 Task: Schedule a parenting workshop for next Wednesday at 7:00 PM.
Action: Mouse moved to (99, 245)
Screenshot: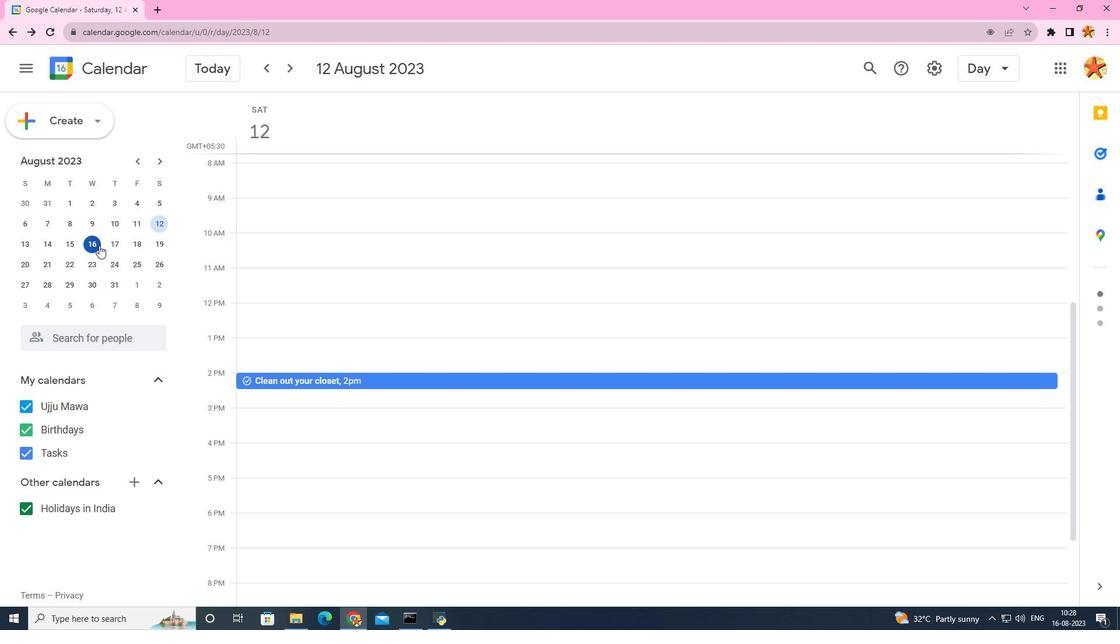 
Action: Mouse pressed left at (99, 245)
Screenshot: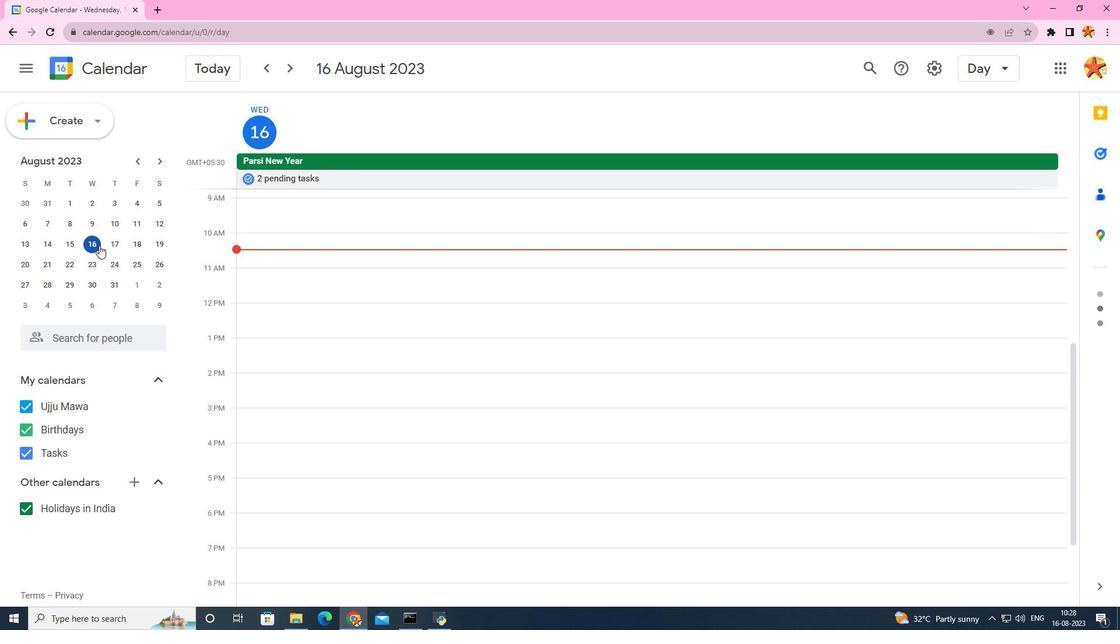 
Action: Mouse moved to (254, 575)
Screenshot: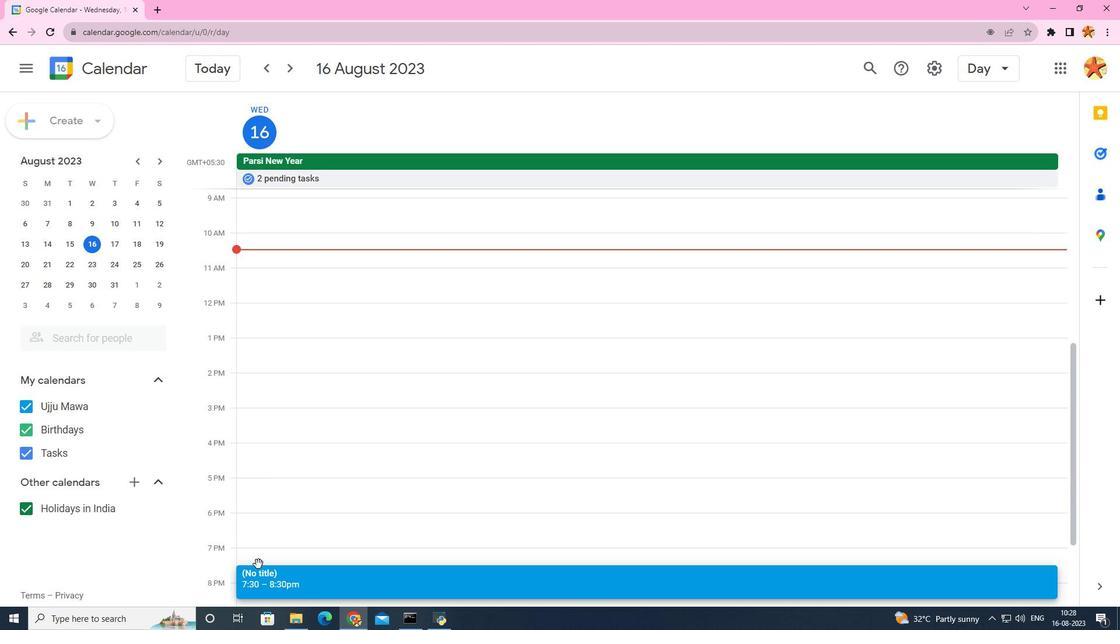 
Action: Mouse pressed left at (254, 575)
Screenshot: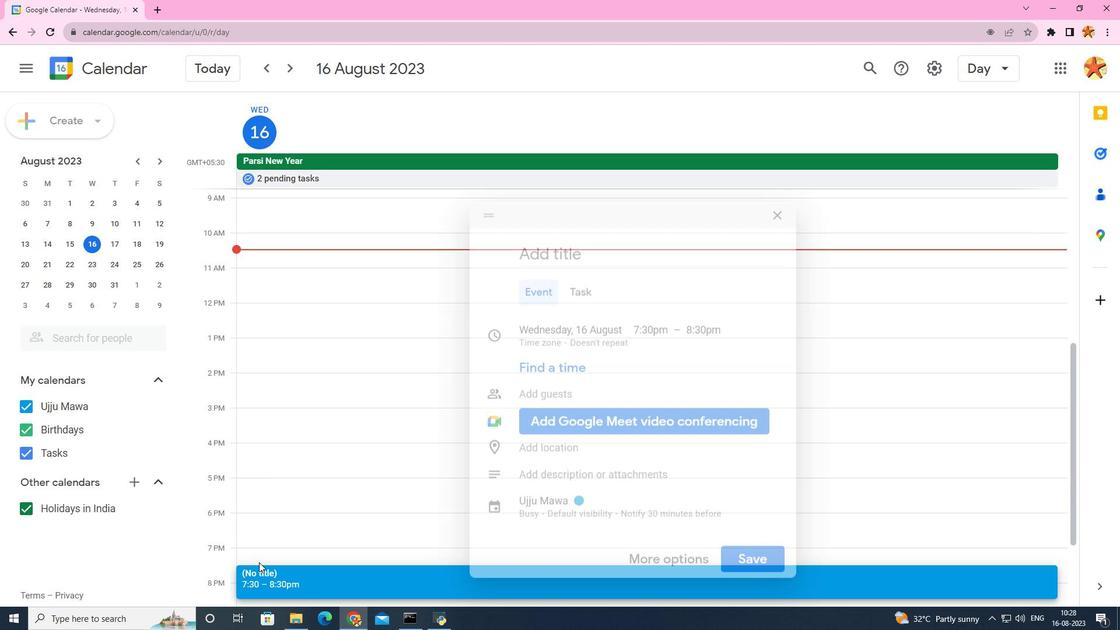 
Action: Mouse moved to (259, 562)
Screenshot: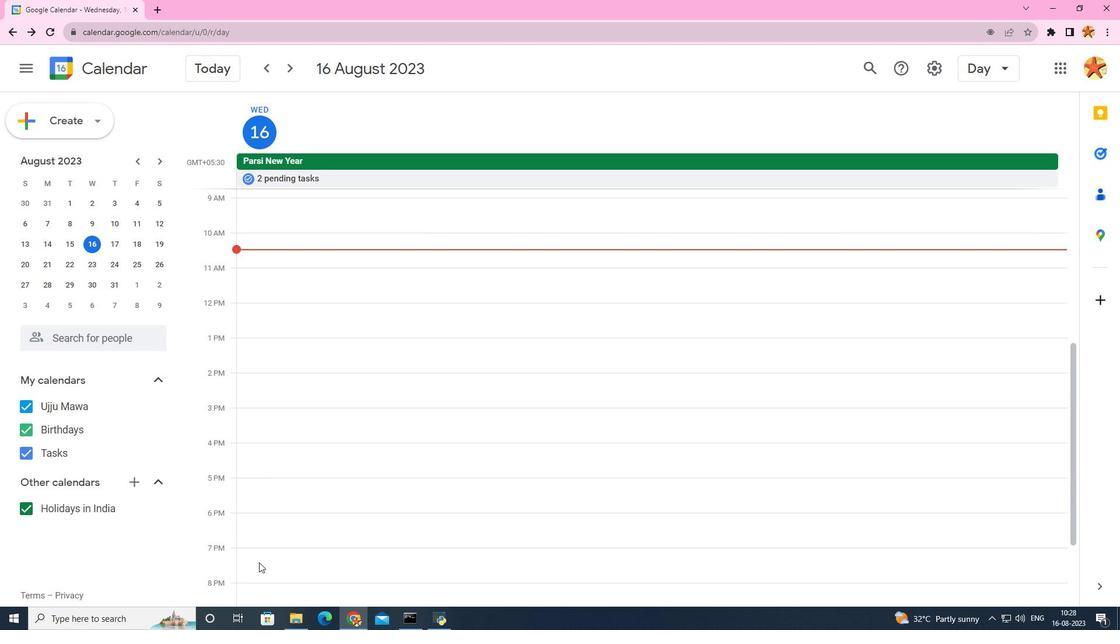 
Action: Mouse pressed left at (259, 562)
Screenshot: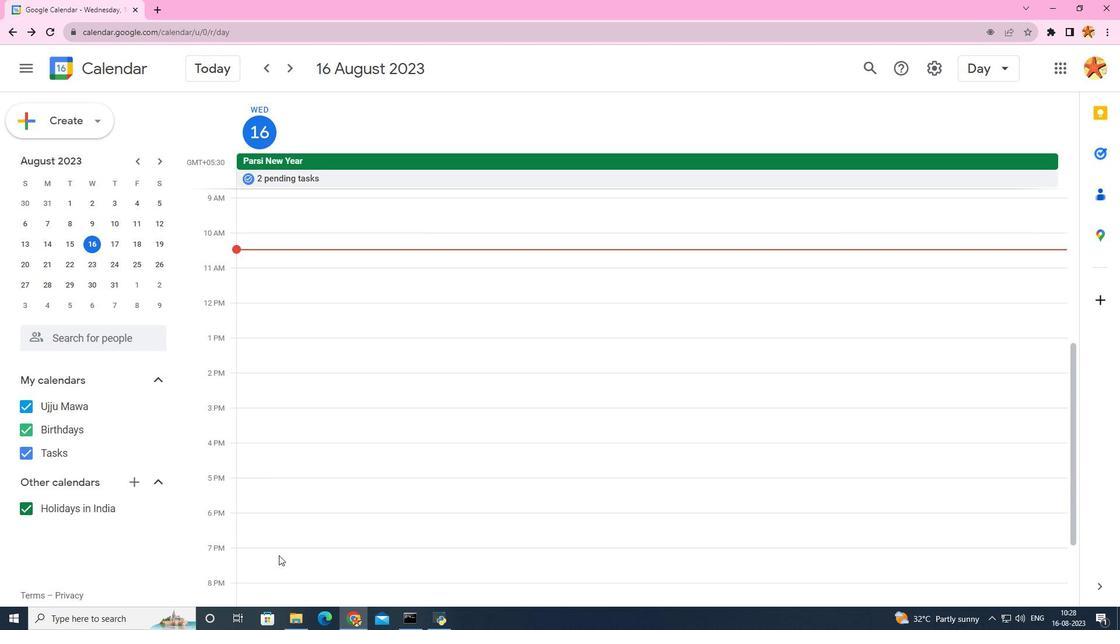 
Action: Mouse moved to (278, 555)
Screenshot: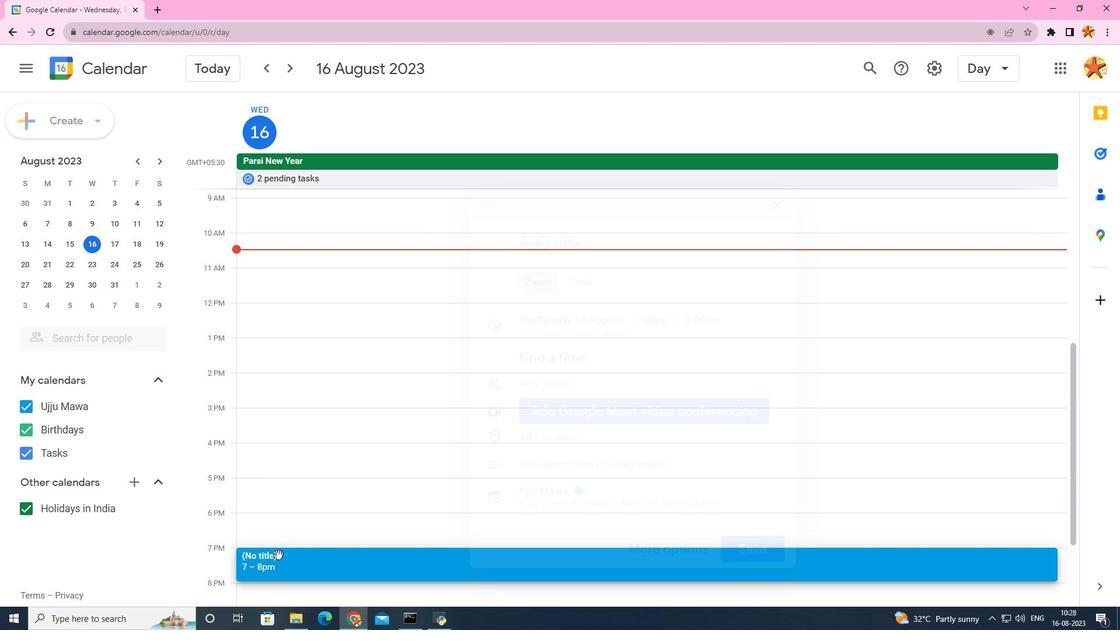 
Action: Mouse pressed left at (278, 555)
Screenshot: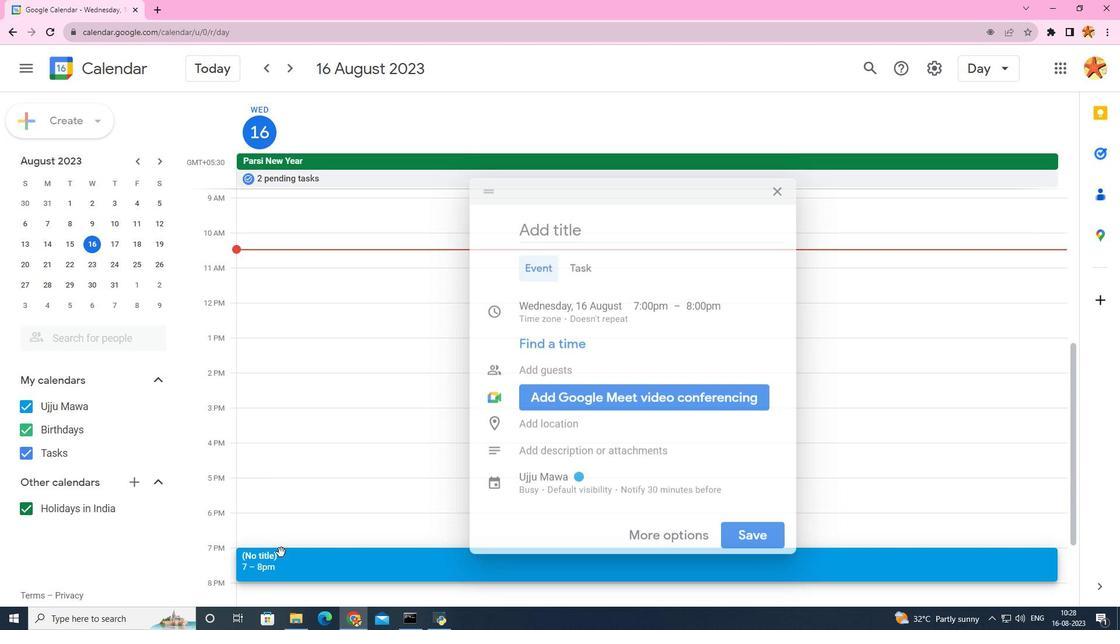 
Action: Mouse moved to (623, 227)
Screenshot: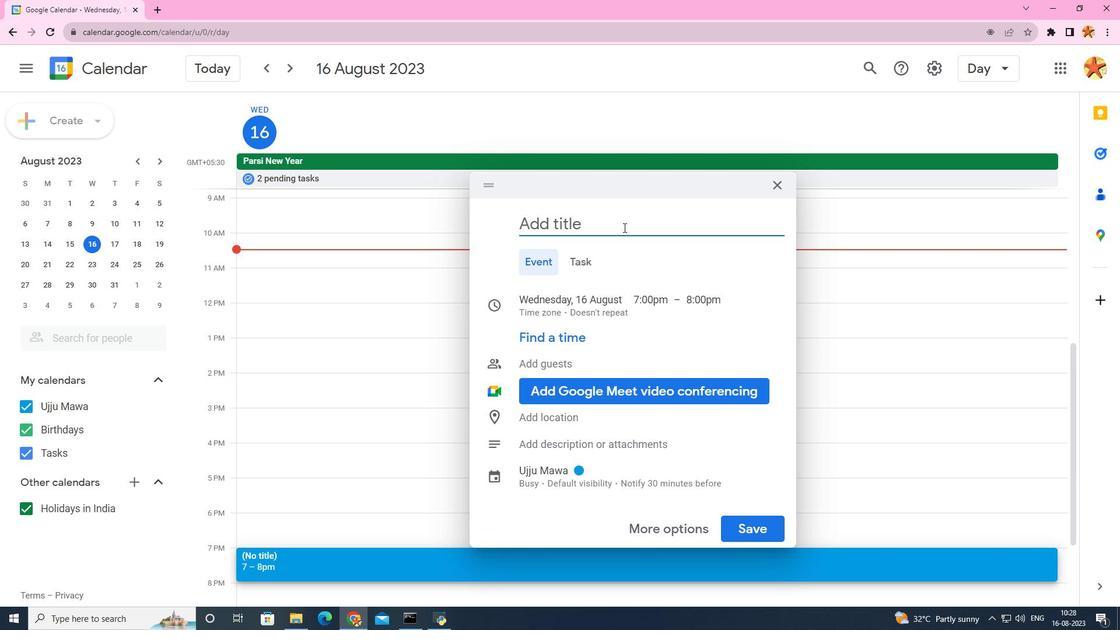 
Action: Key pressed <Key.caps_lock>P<Key.caps_lock>arening<Key.space><Key.caps_lock>W<Key.caps_lock>orkshop
Screenshot: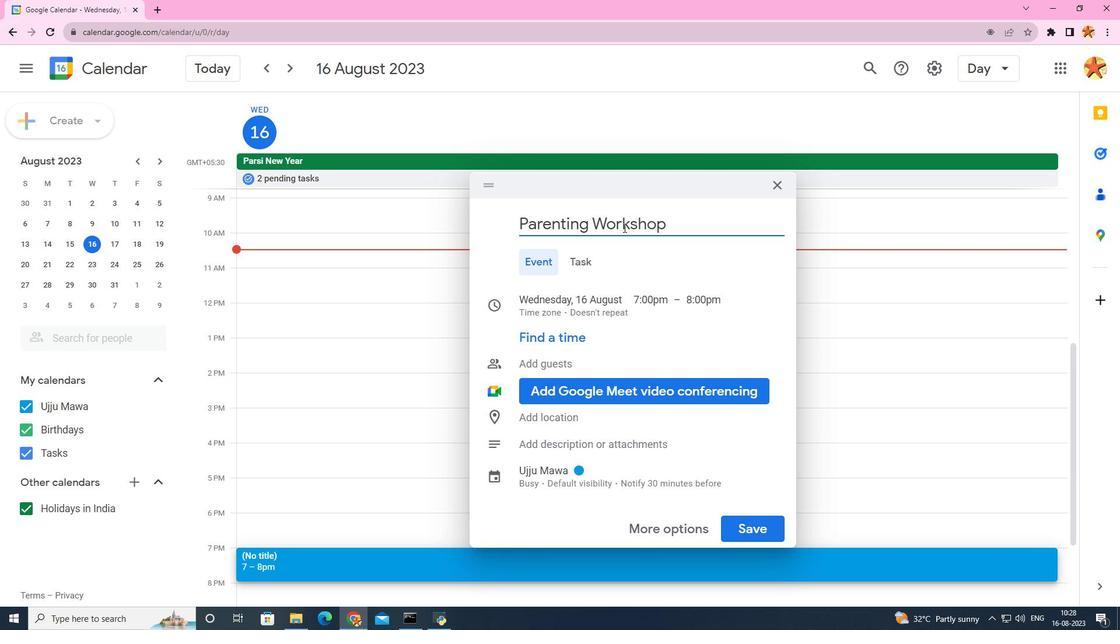 
Action: Mouse moved to (746, 533)
Screenshot: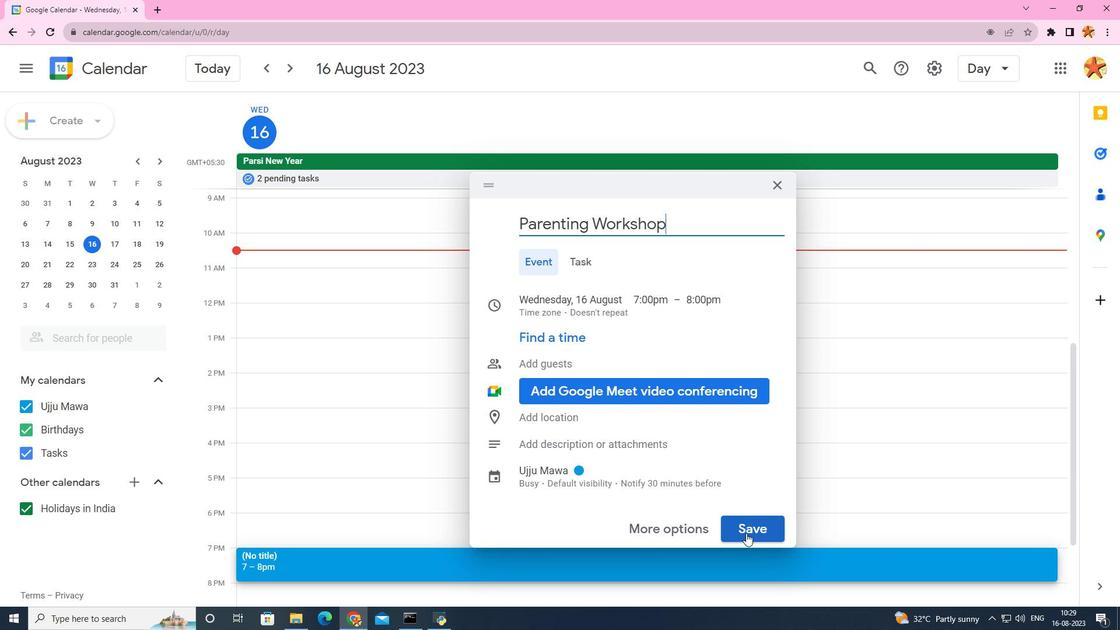 
Action: Mouse pressed left at (746, 533)
Screenshot: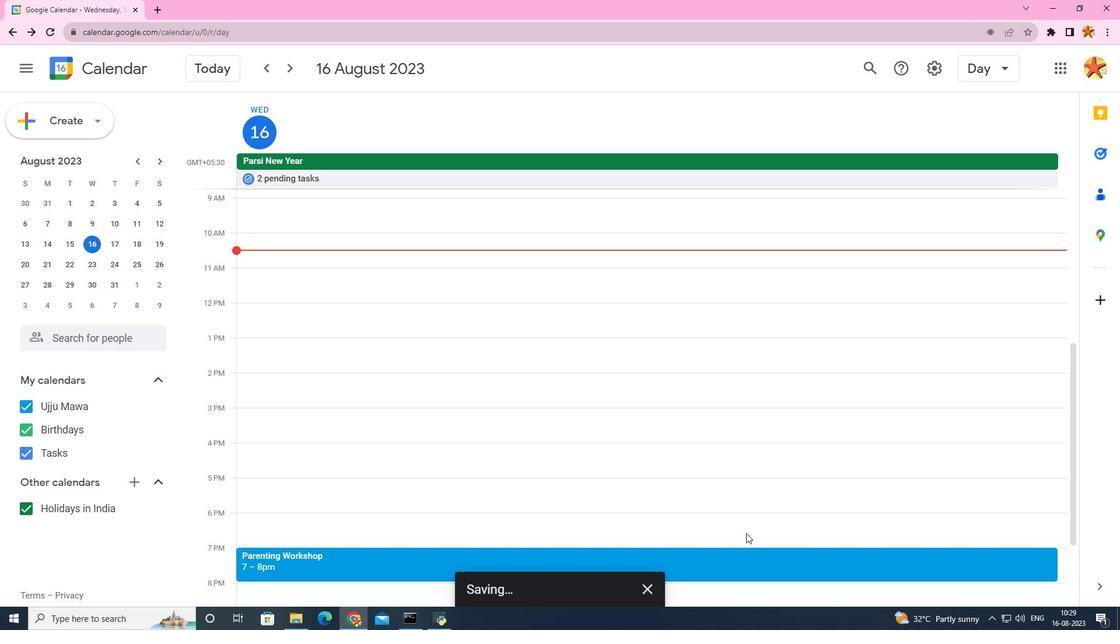 
